 Task: Apply Standard on Current Theme
Action: Mouse moved to (89, 149)
Screenshot: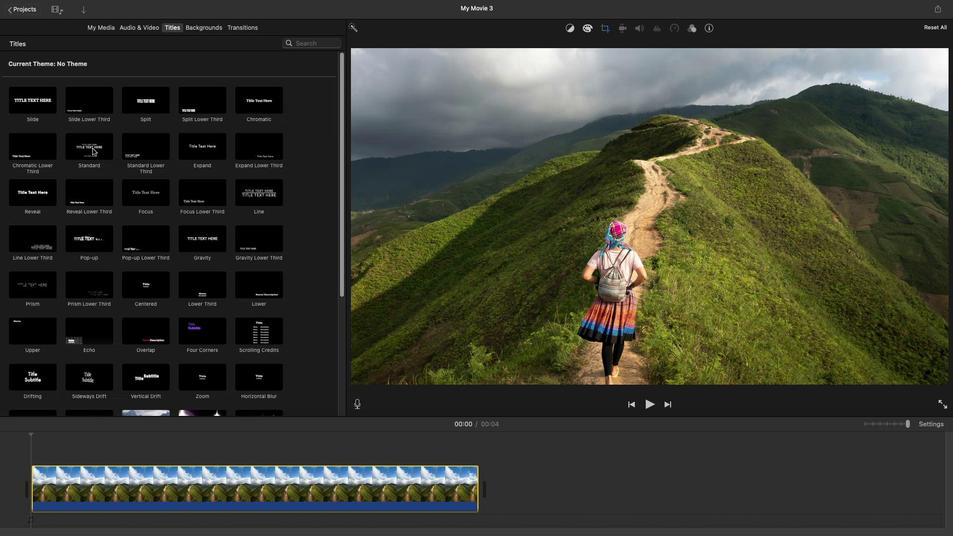 
Action: Mouse pressed left at (89, 149)
Screenshot: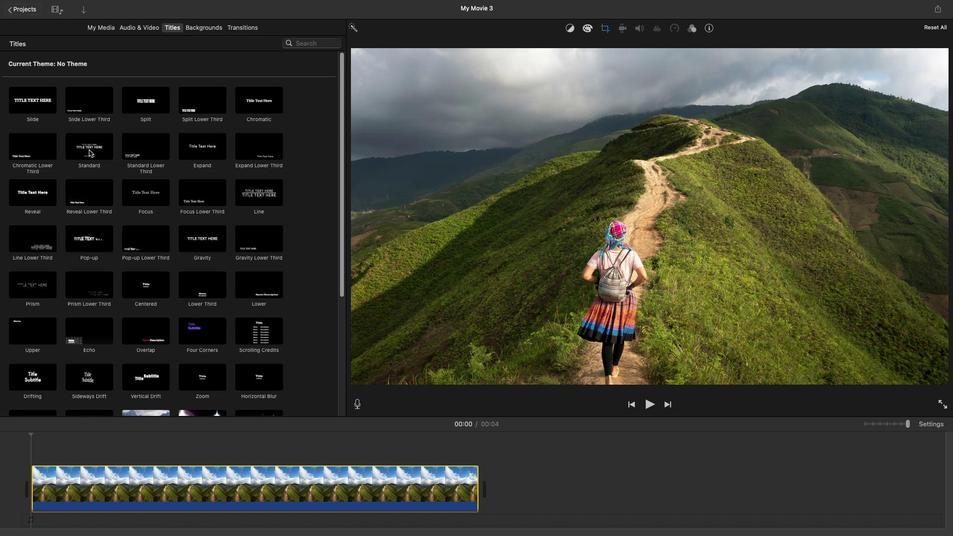 
Action: Mouse pressed left at (89, 149)
Screenshot: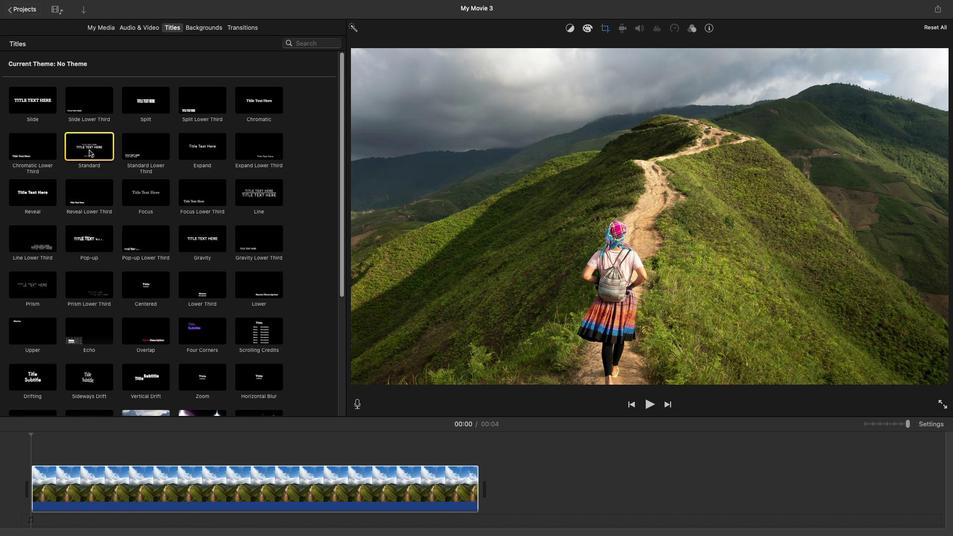 
Action: Mouse moved to (452, 405)
Screenshot: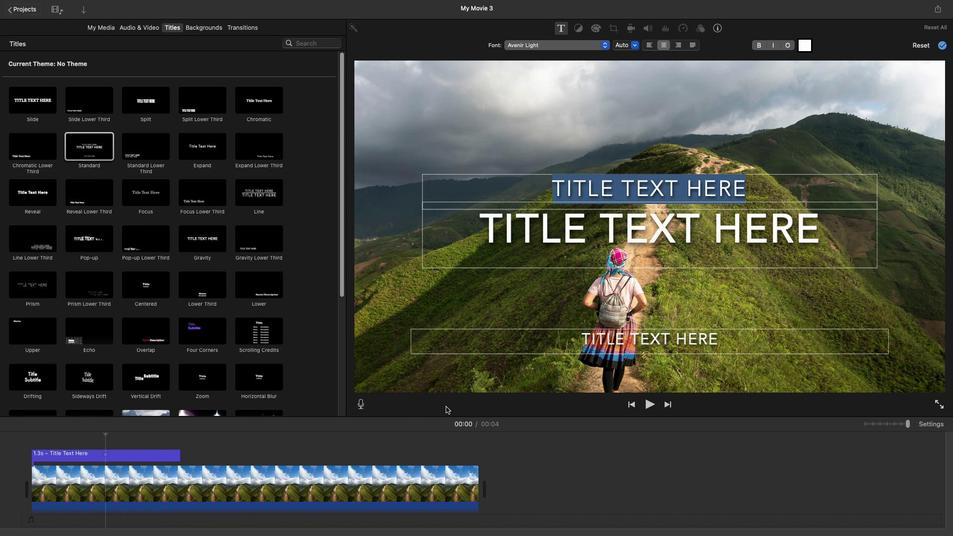 
